 Task: Sort the products in the category "Beer & Cider Variety Packs" by best match.
Action: Mouse moved to (861, 330)
Screenshot: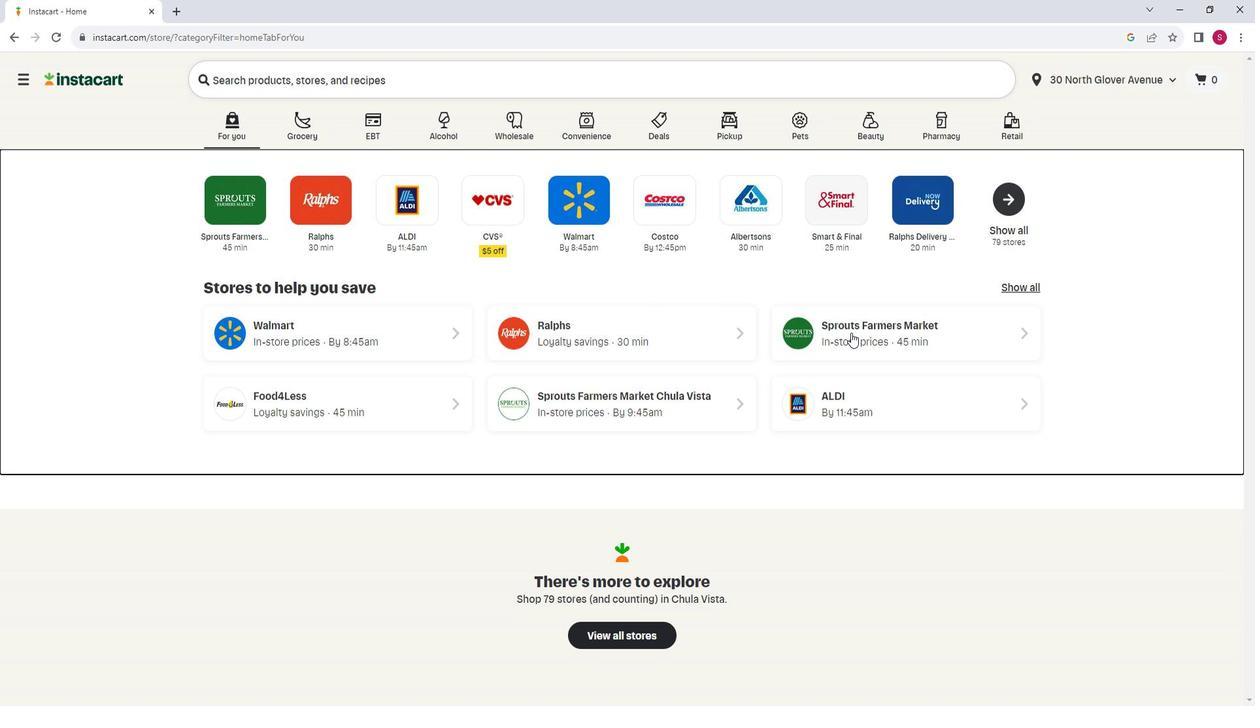 
Action: Mouse pressed left at (861, 330)
Screenshot: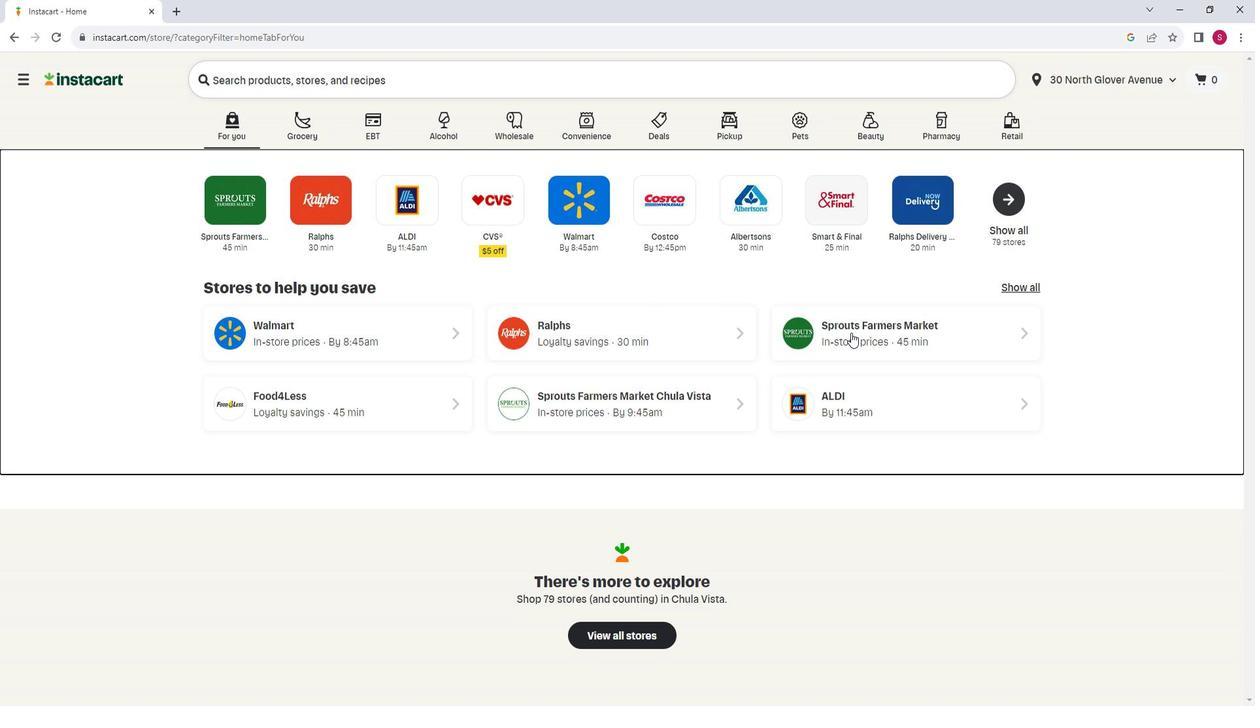 
Action: Mouse moved to (24, 489)
Screenshot: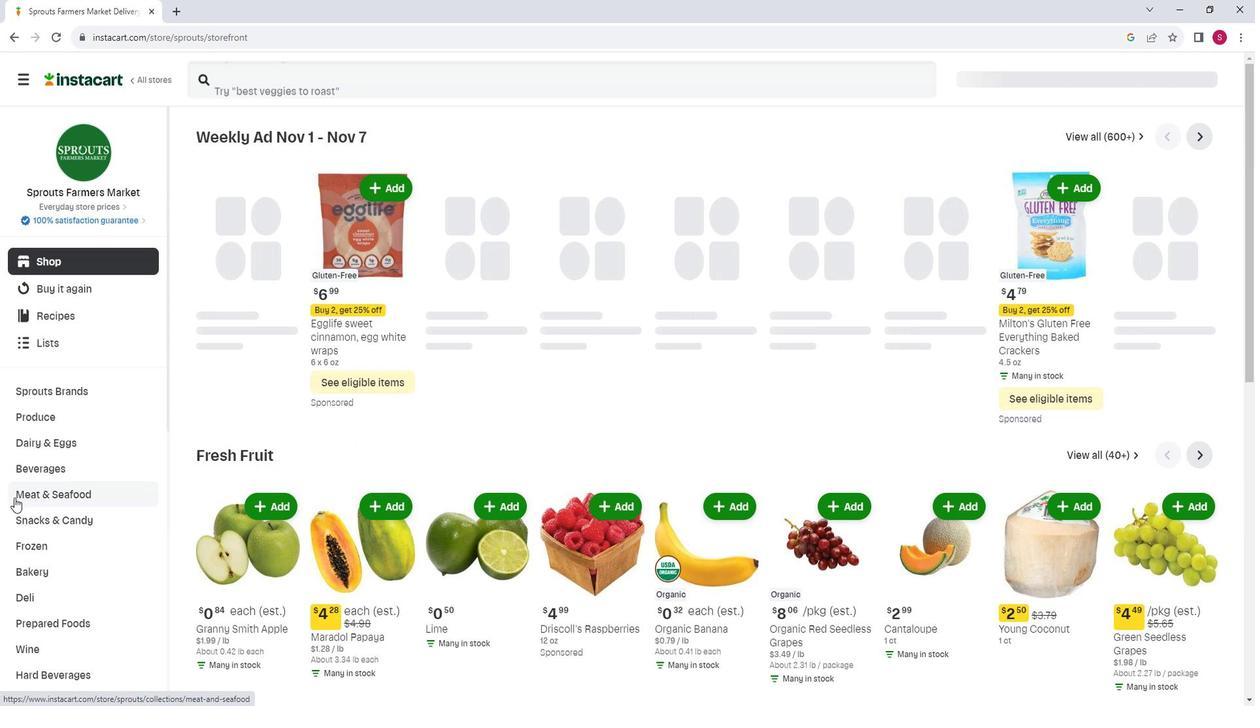 
Action: Mouse scrolled (24, 488) with delta (0, 0)
Screenshot: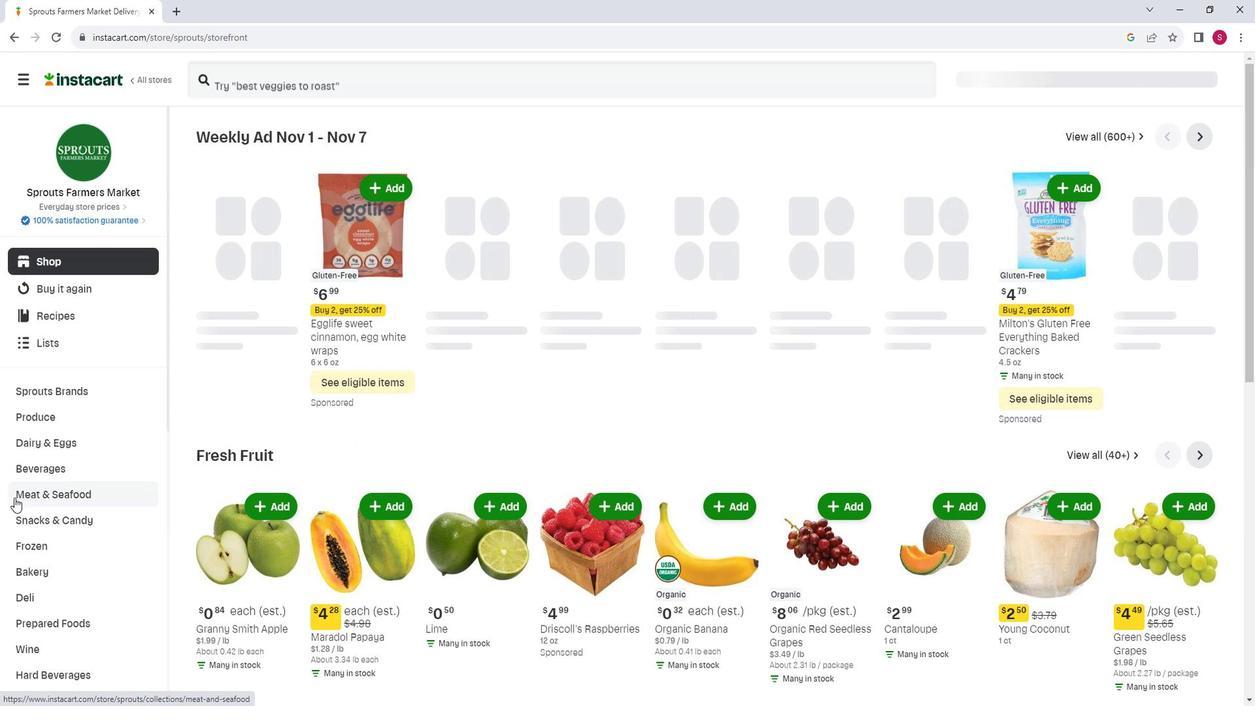 
Action: Mouse moved to (44, 619)
Screenshot: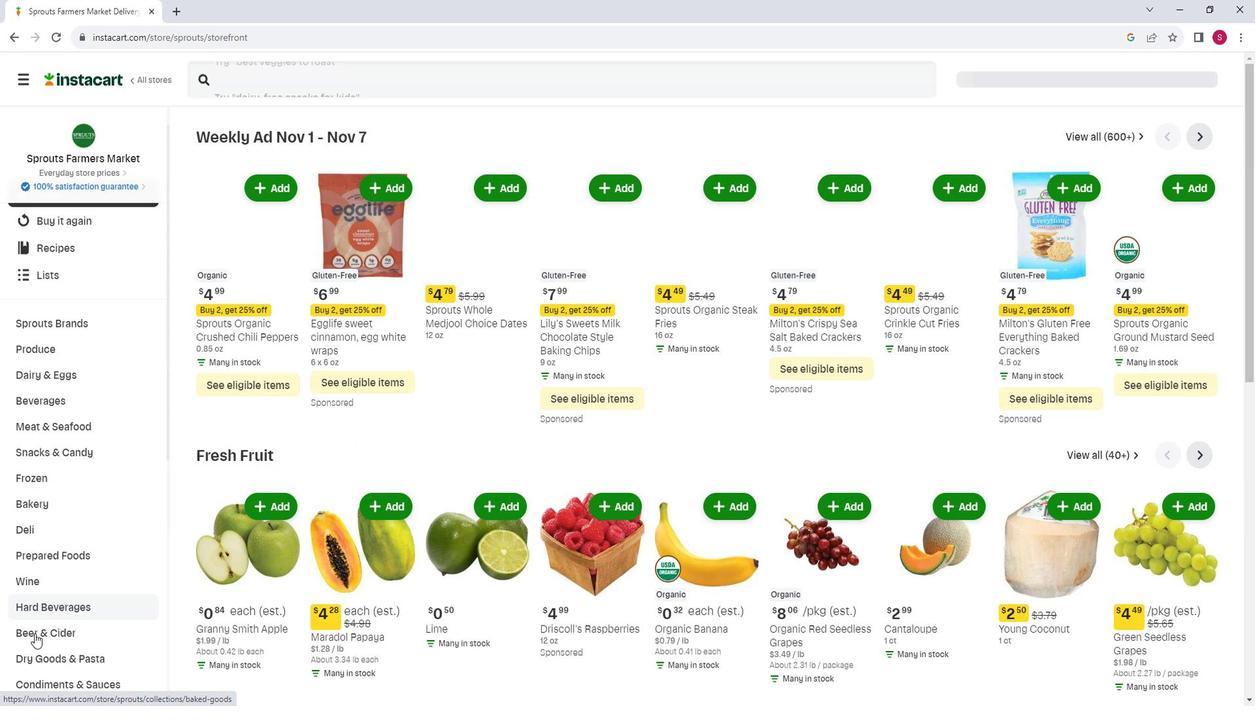 
Action: Mouse pressed left at (44, 619)
Screenshot: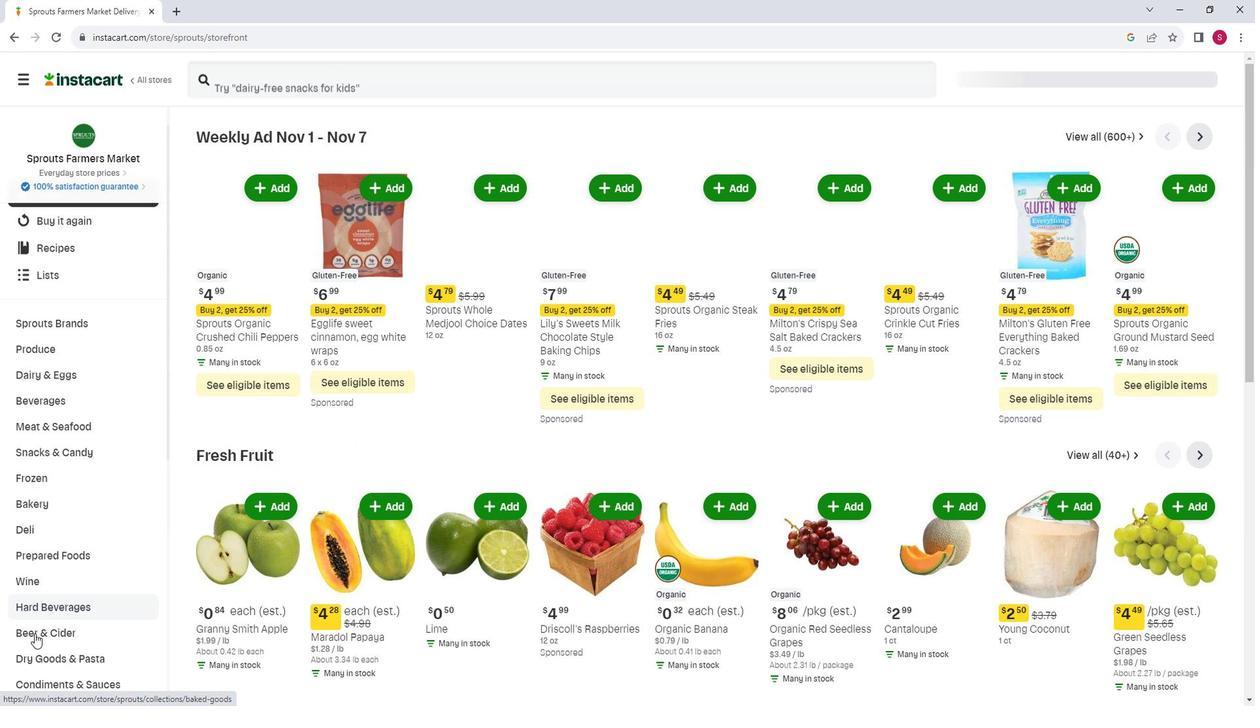 
Action: Mouse moved to (702, 173)
Screenshot: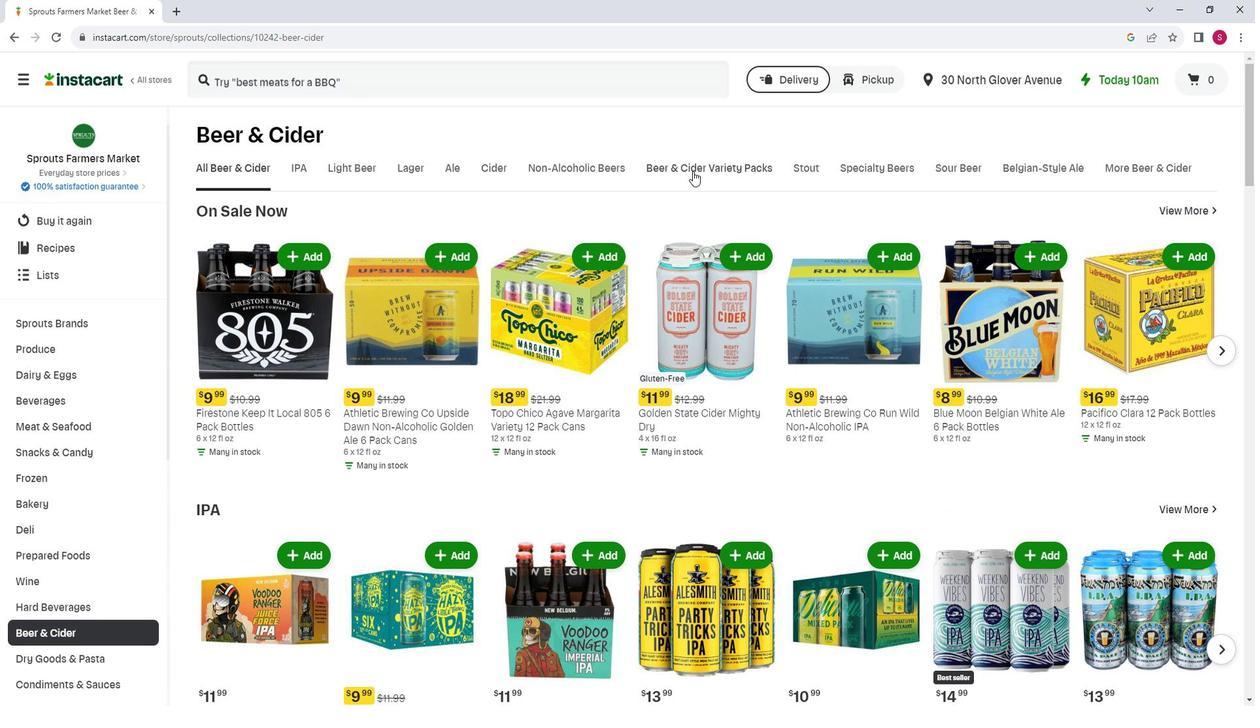 
Action: Mouse pressed left at (702, 173)
Screenshot: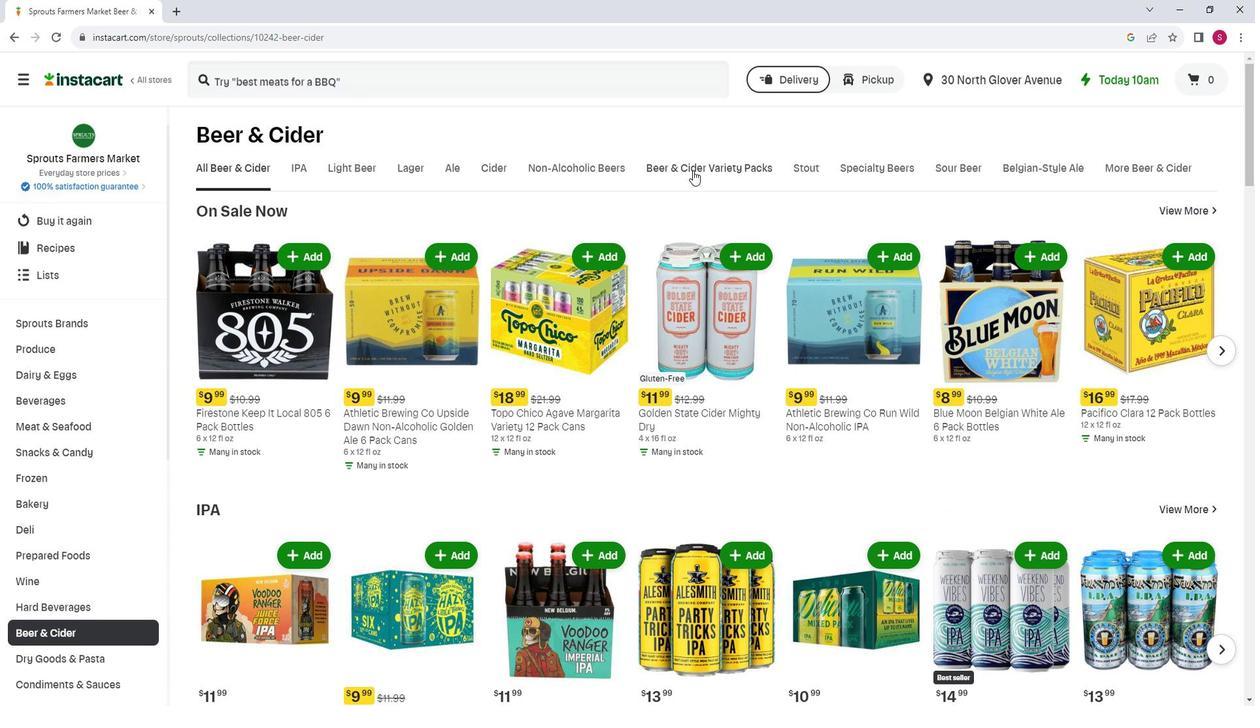
Action: Mouse moved to (1221, 218)
Screenshot: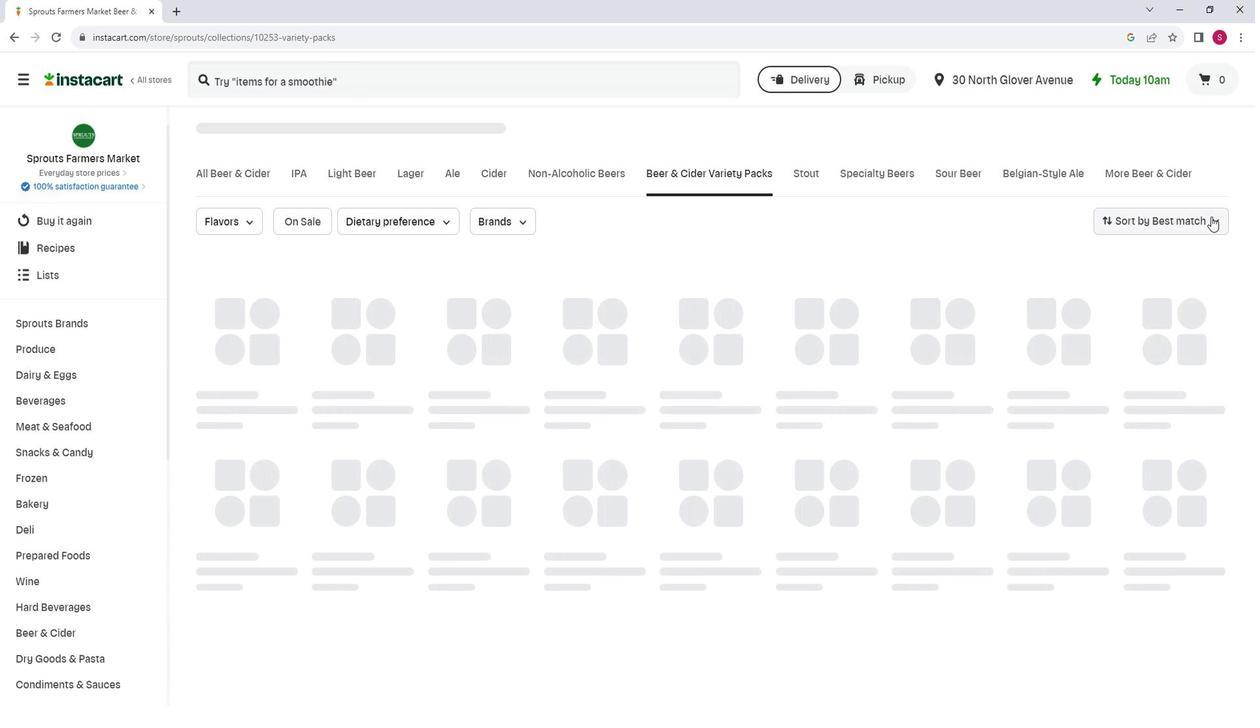
Action: Mouse pressed left at (1221, 218)
Screenshot: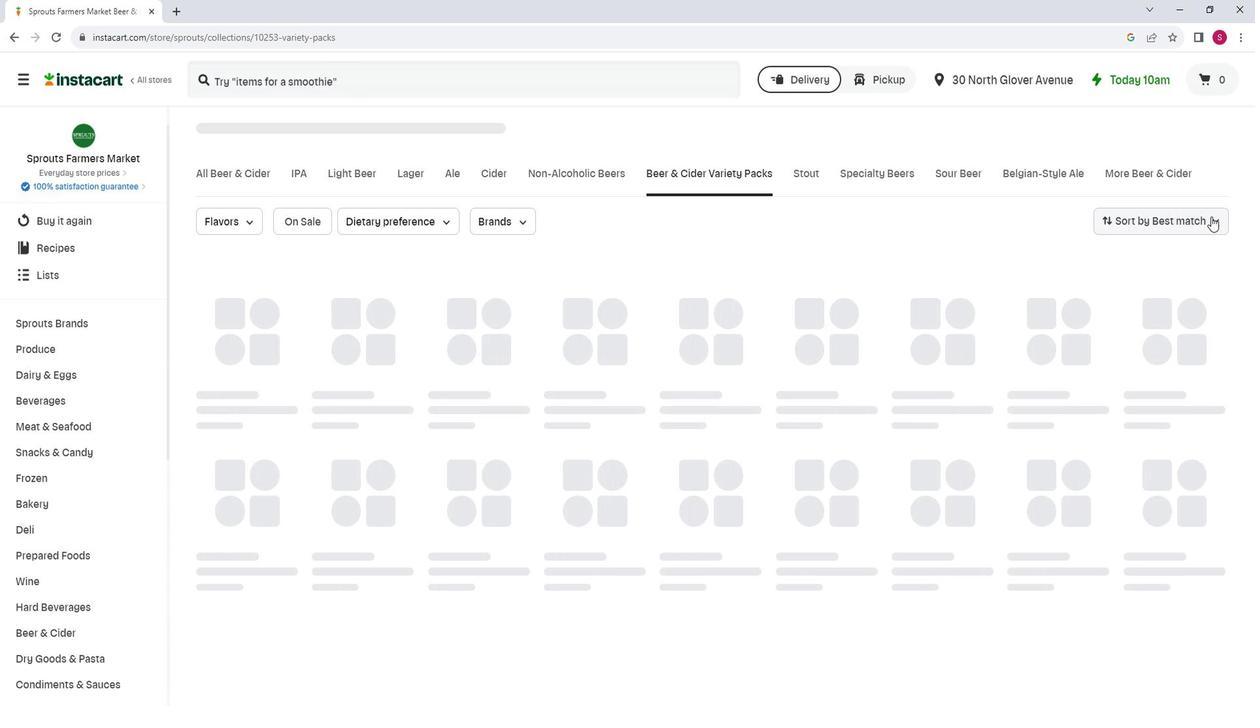 
Action: Mouse moved to (1195, 252)
Screenshot: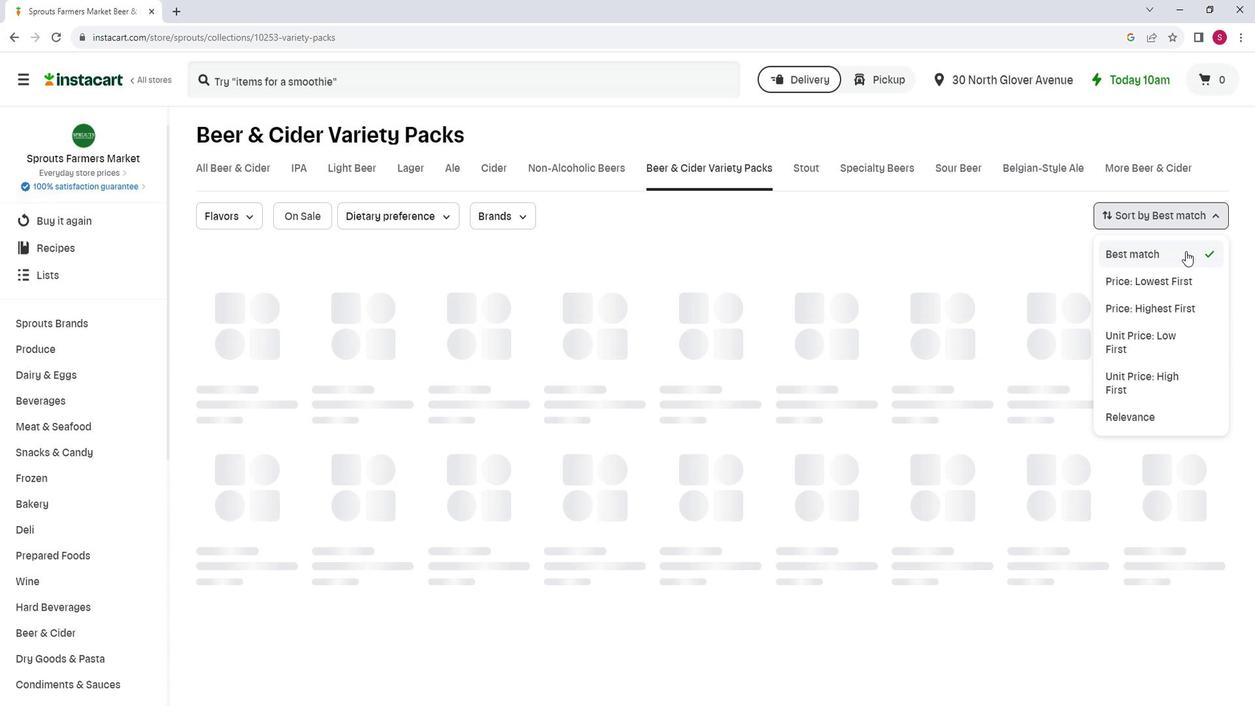 
Action: Mouse pressed left at (1195, 252)
Screenshot: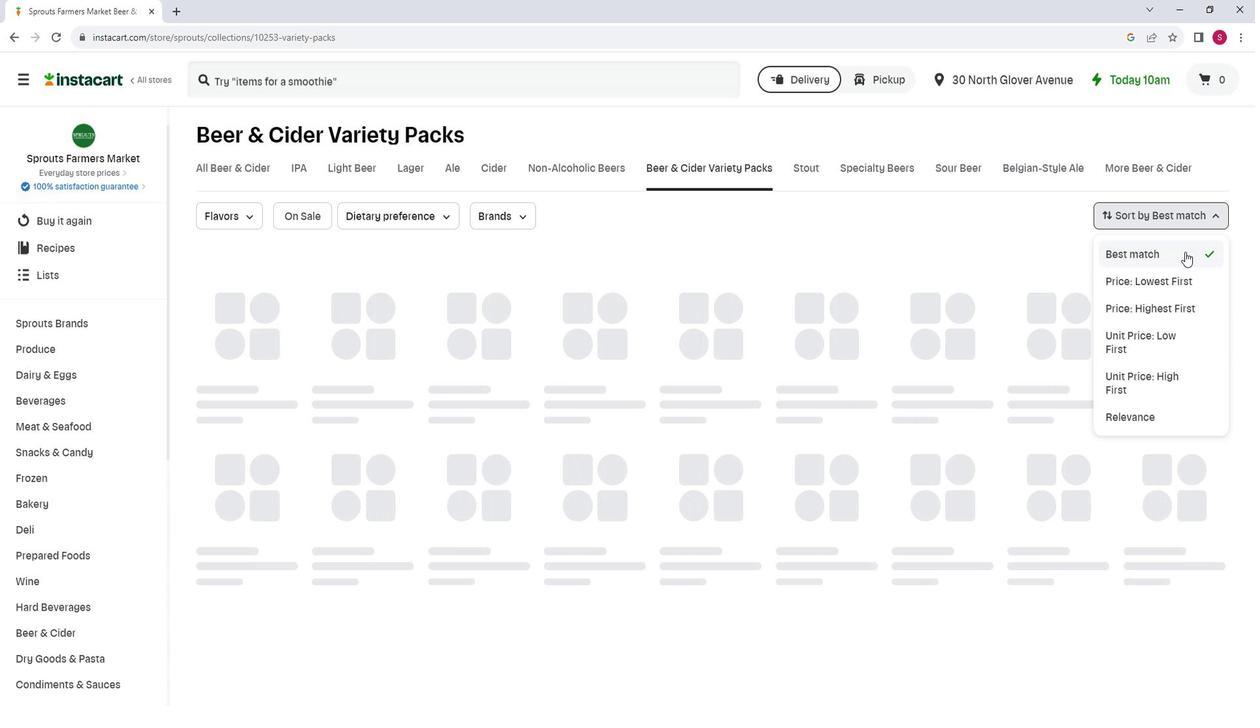 
Action: Mouse moved to (763, 346)
Screenshot: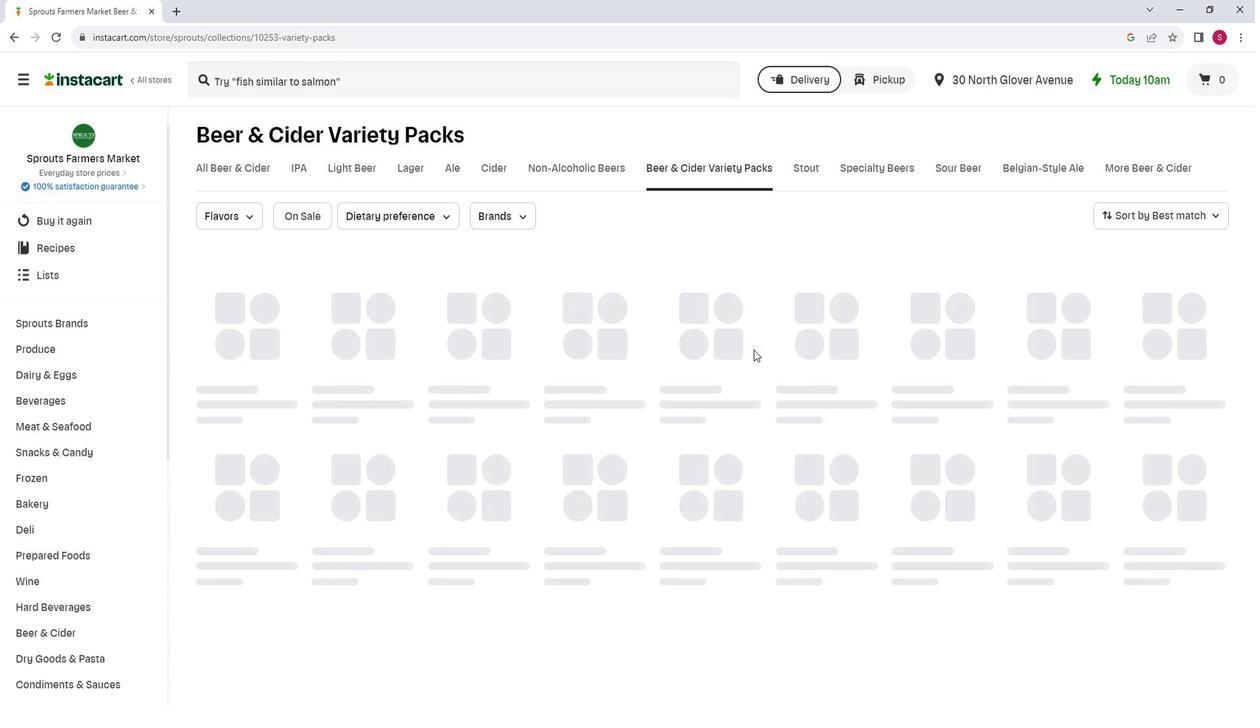 
Action: Mouse scrolled (763, 345) with delta (0, 0)
Screenshot: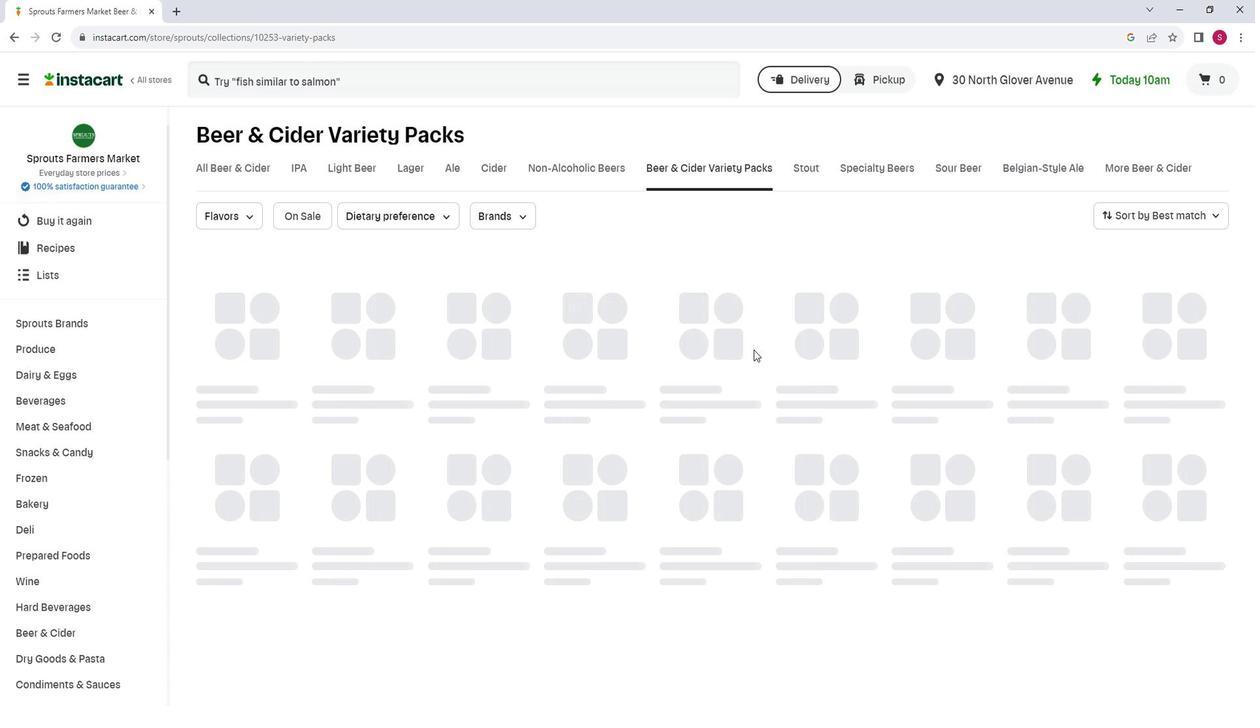 
Action: Mouse moved to (765, 349)
Screenshot: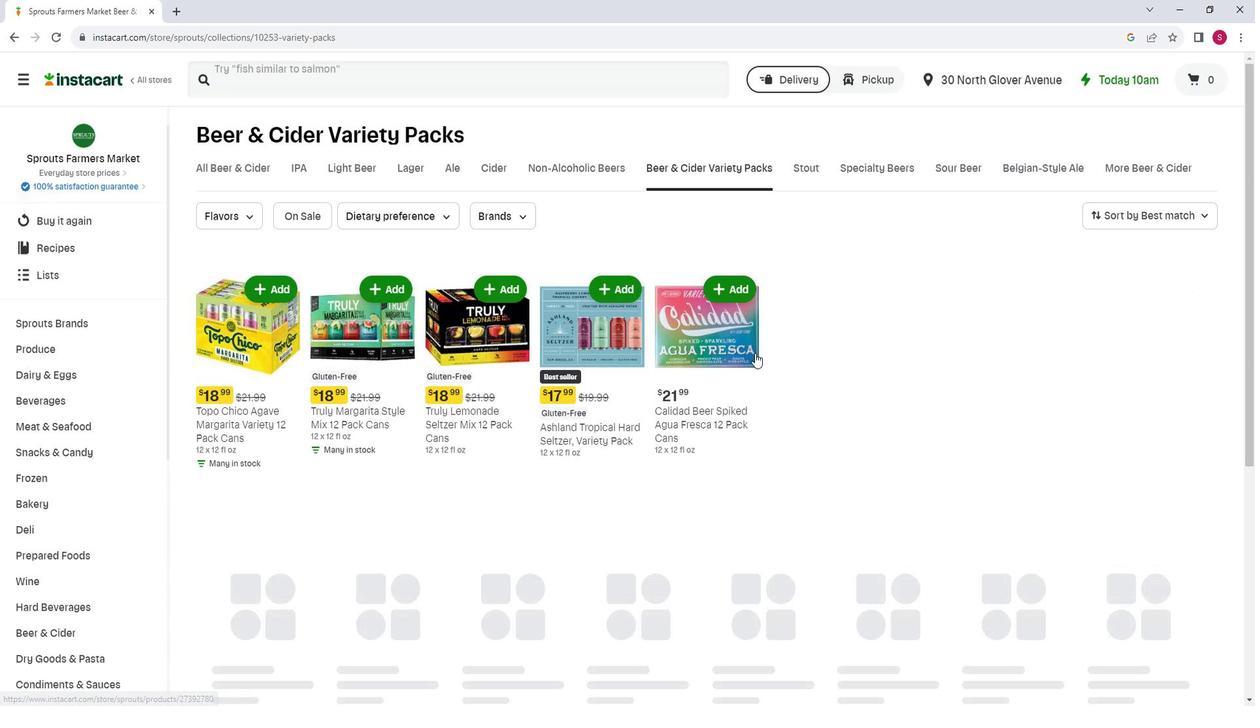 
Action: Mouse scrolled (765, 349) with delta (0, 0)
Screenshot: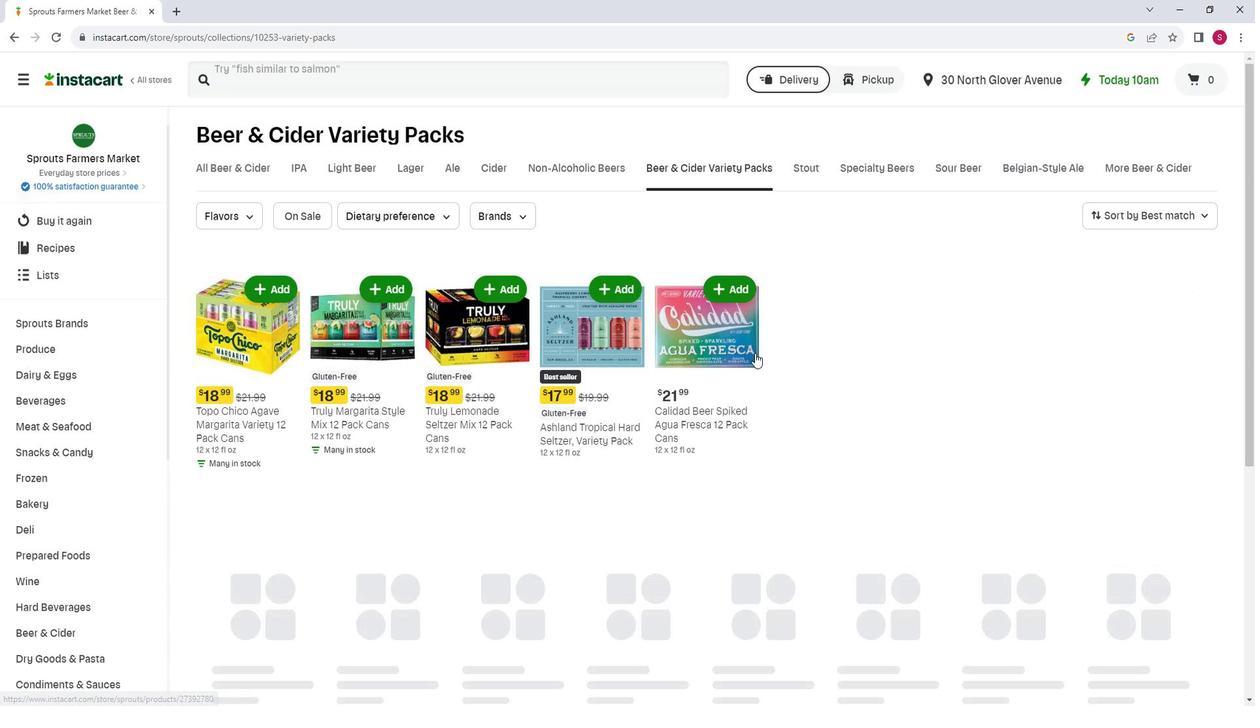 
Action: Mouse moved to (778, 351)
Screenshot: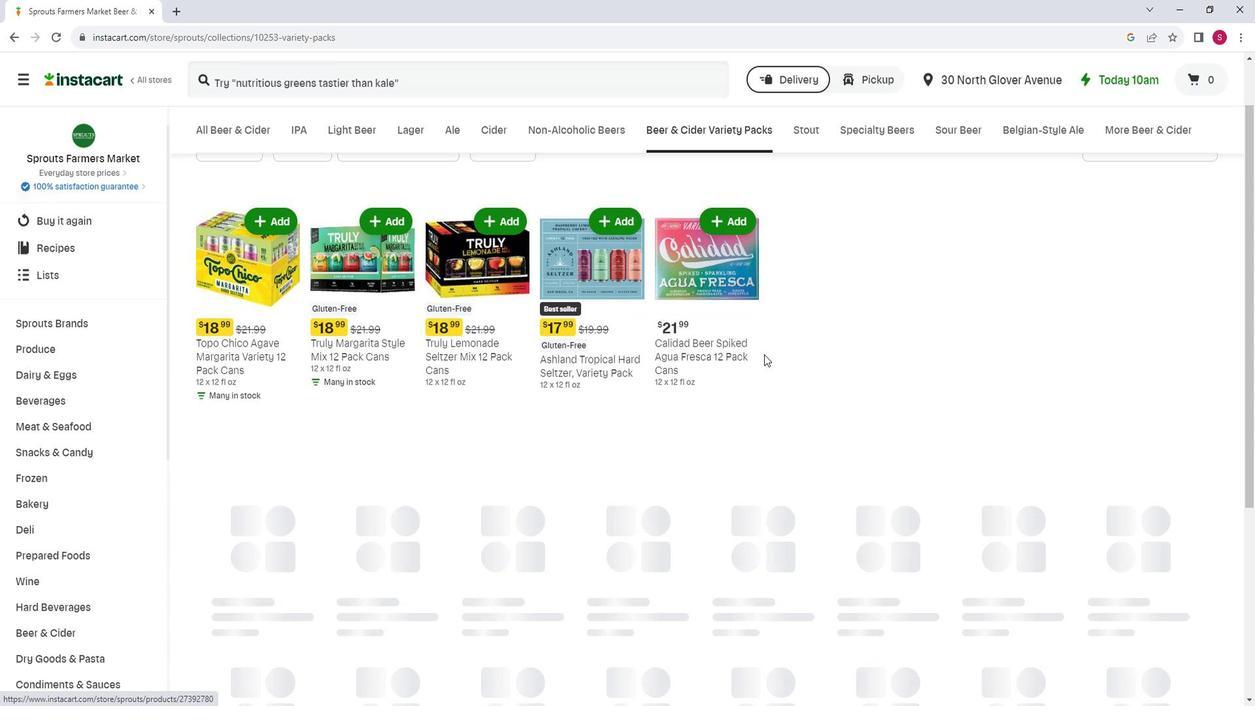 
Action: Mouse scrolled (778, 351) with delta (0, 0)
Screenshot: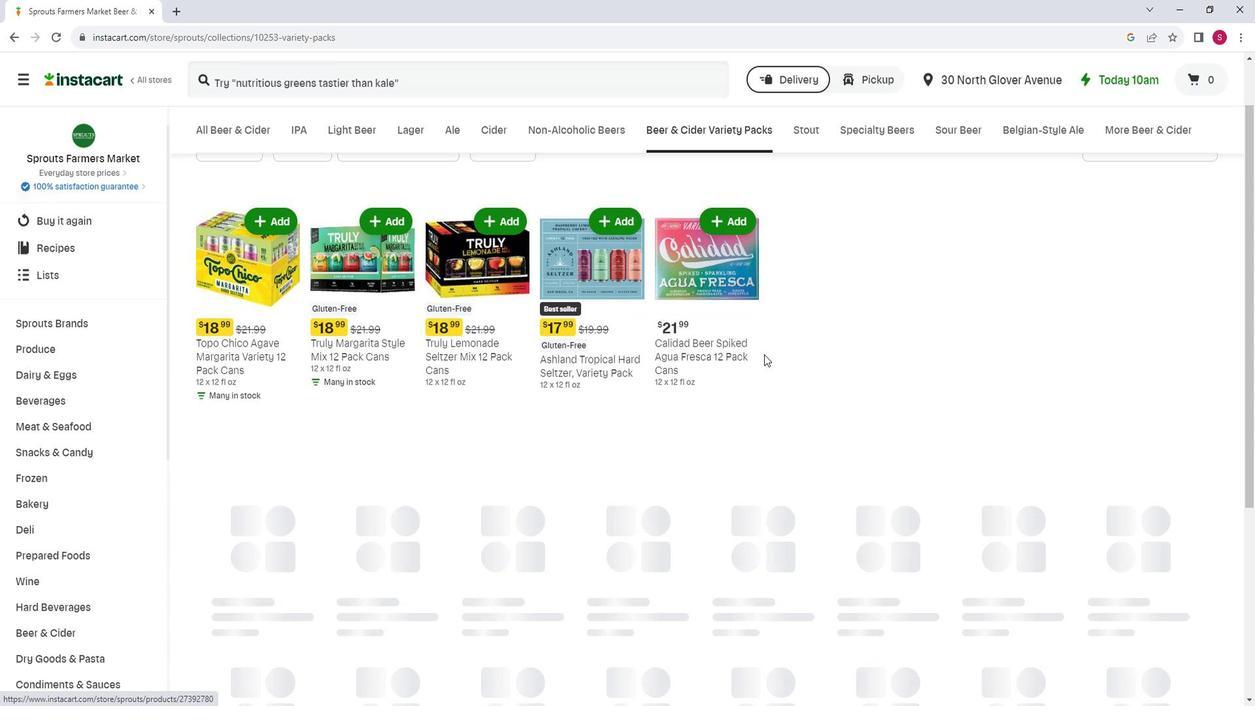 
Action: Mouse moved to (791, 355)
Screenshot: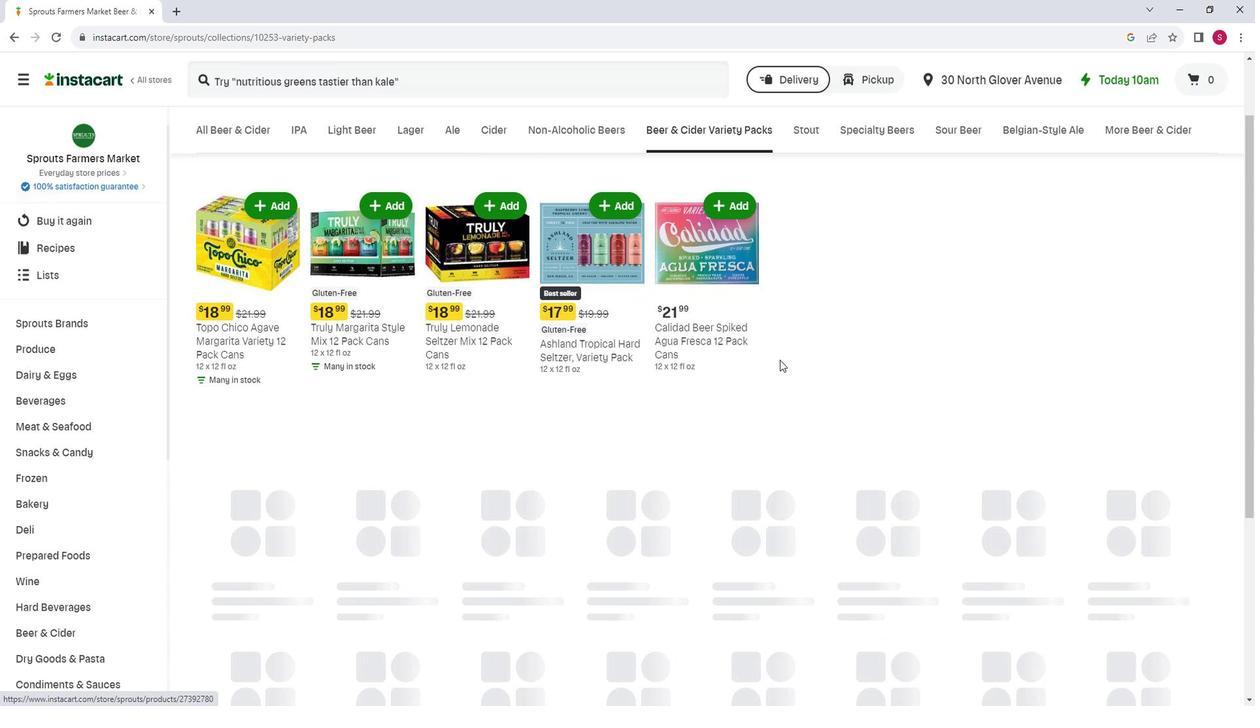 
Action: Mouse scrolled (791, 355) with delta (0, 0)
Screenshot: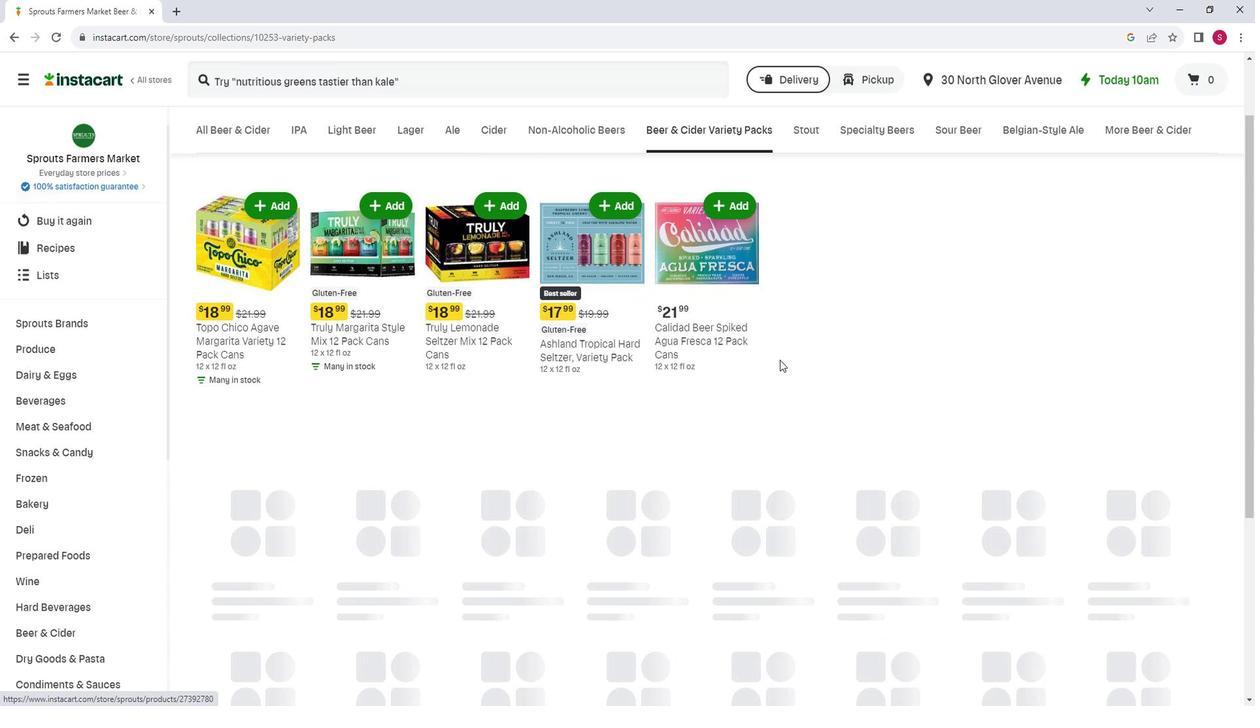 
Action: Mouse moved to (797, 343)
Screenshot: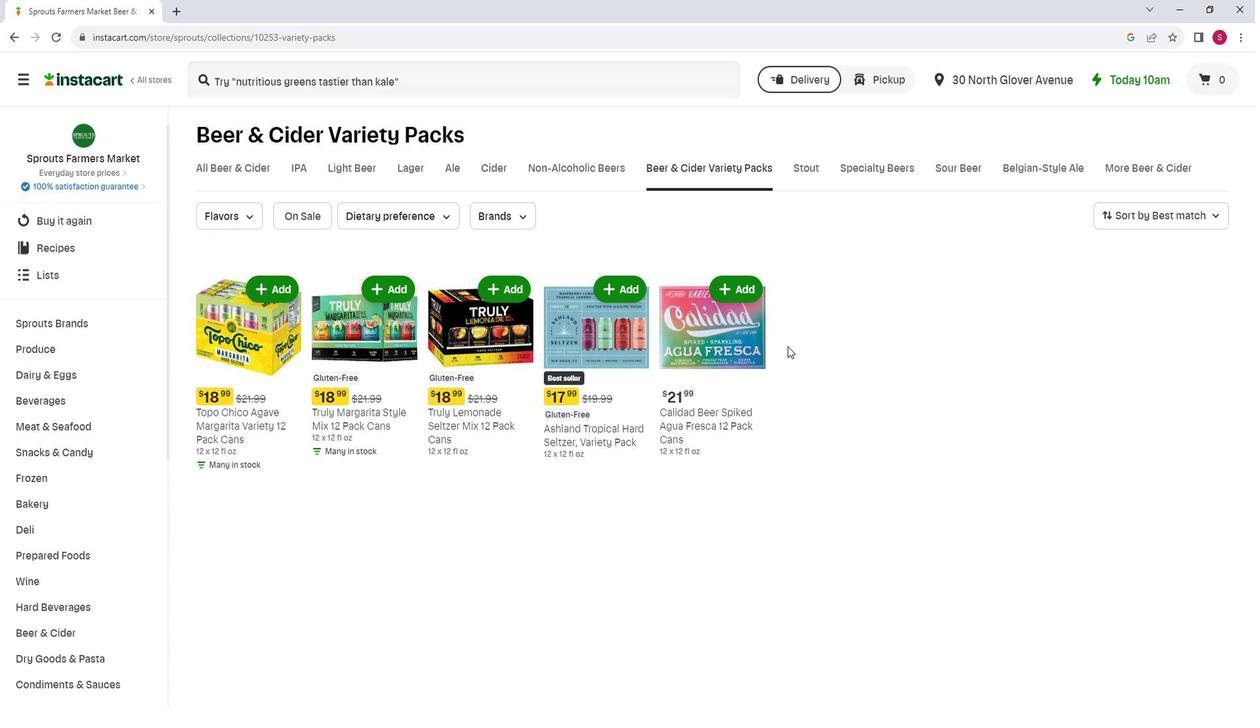 
Action: Mouse scrolled (797, 344) with delta (0, 0)
Screenshot: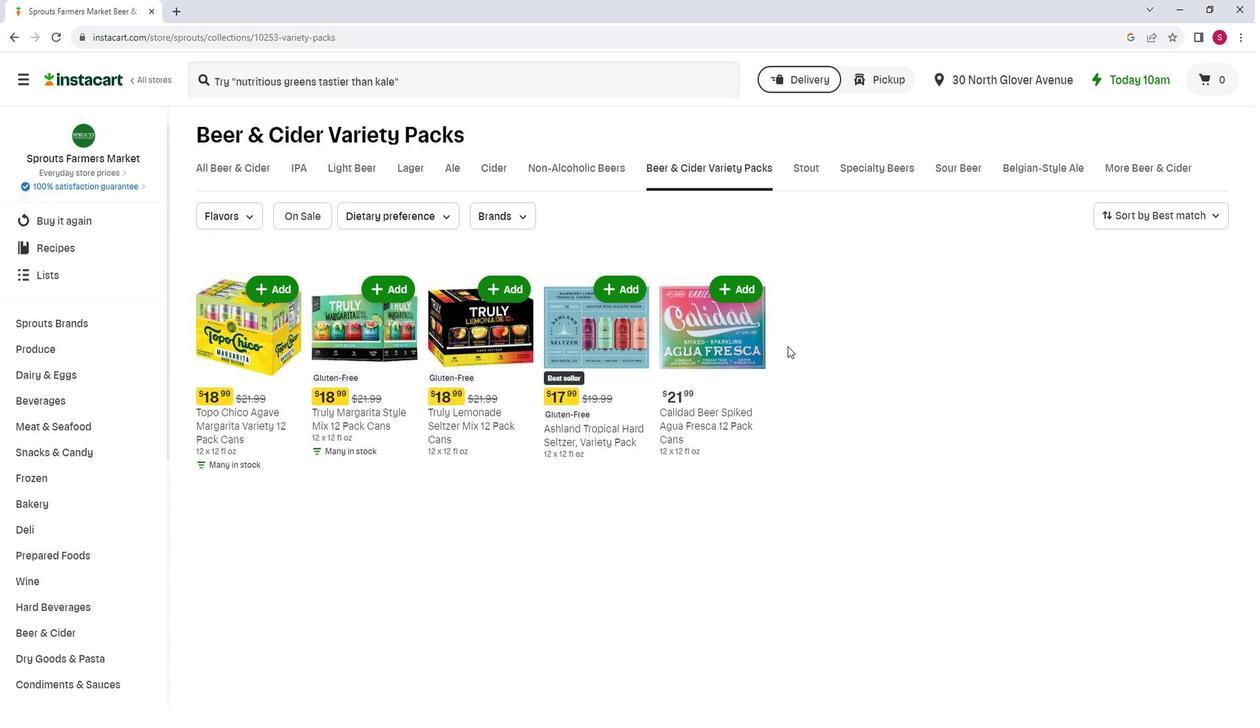 
Action: Mouse scrolled (797, 344) with delta (0, 0)
Screenshot: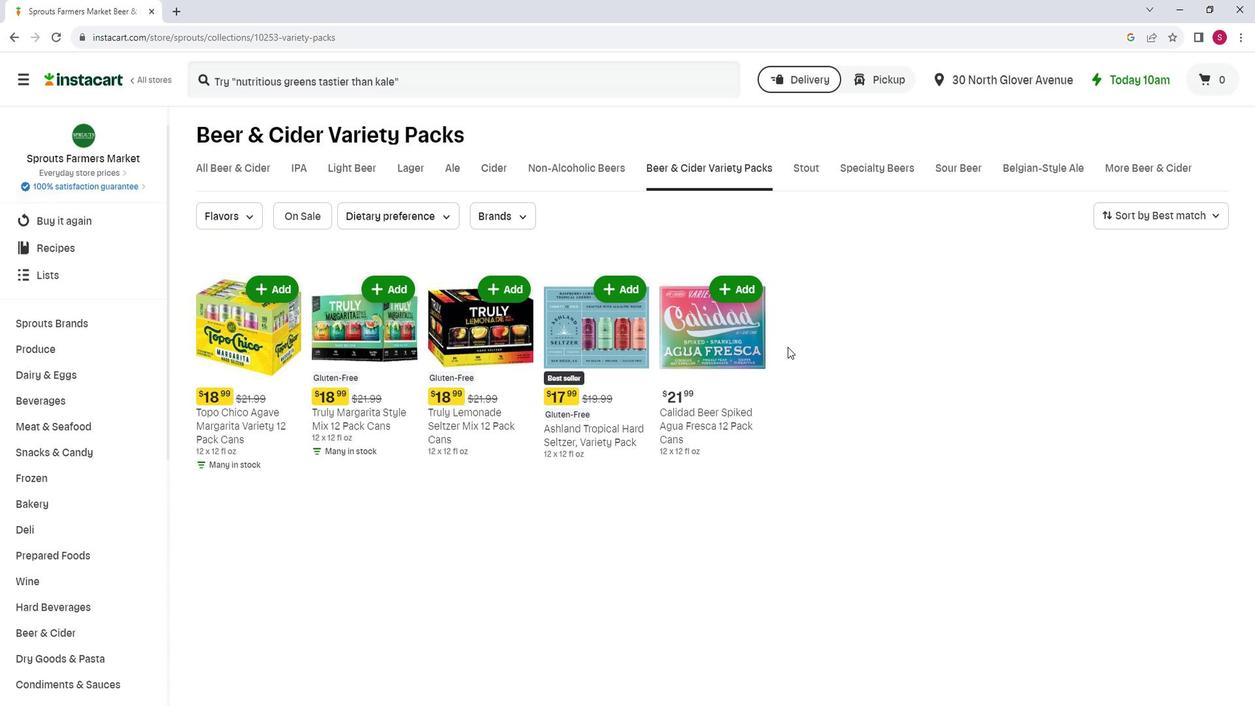 
Action: Mouse scrolled (797, 344) with delta (0, 0)
Screenshot: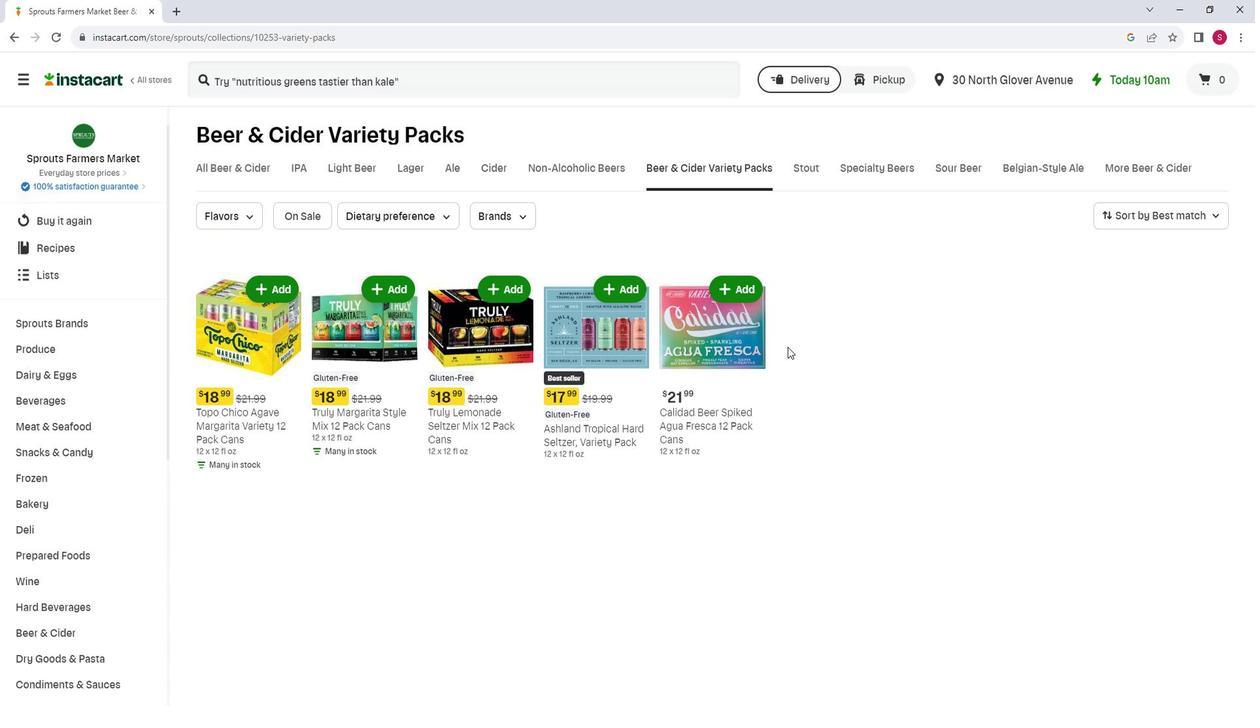 
Action: Mouse moved to (797, 343)
Screenshot: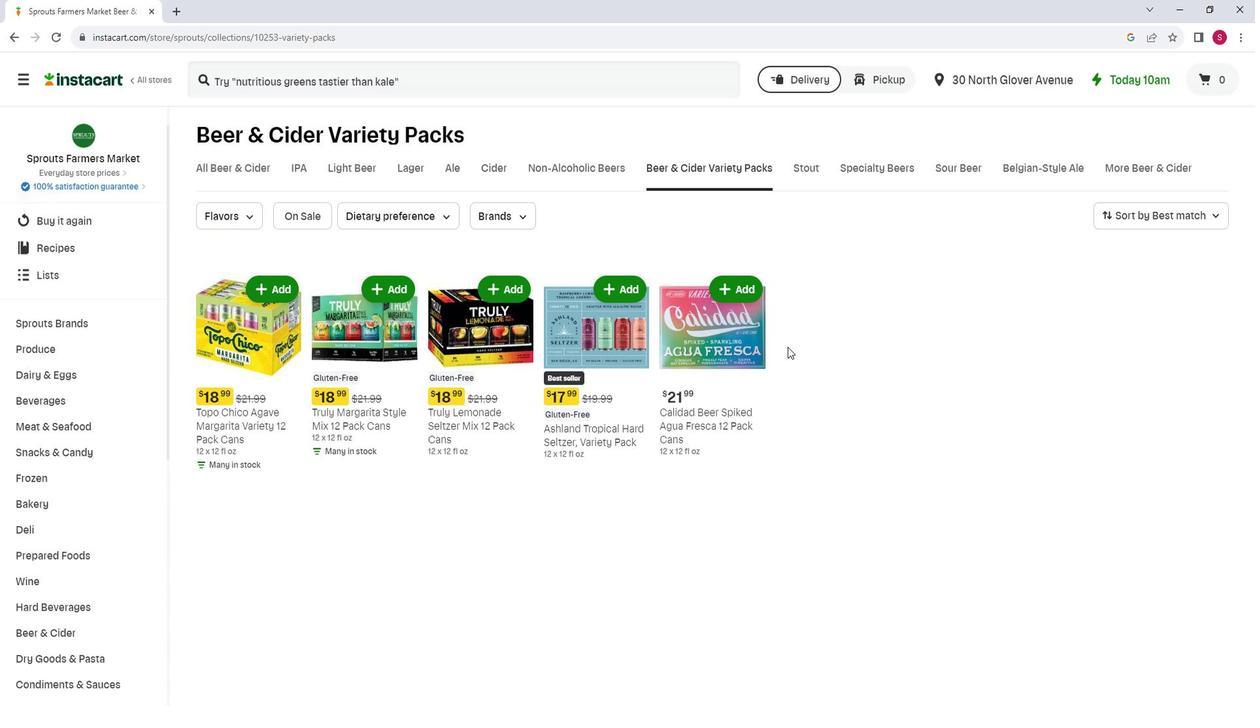 
Action: Mouse scrolled (797, 344) with delta (0, 0)
Screenshot: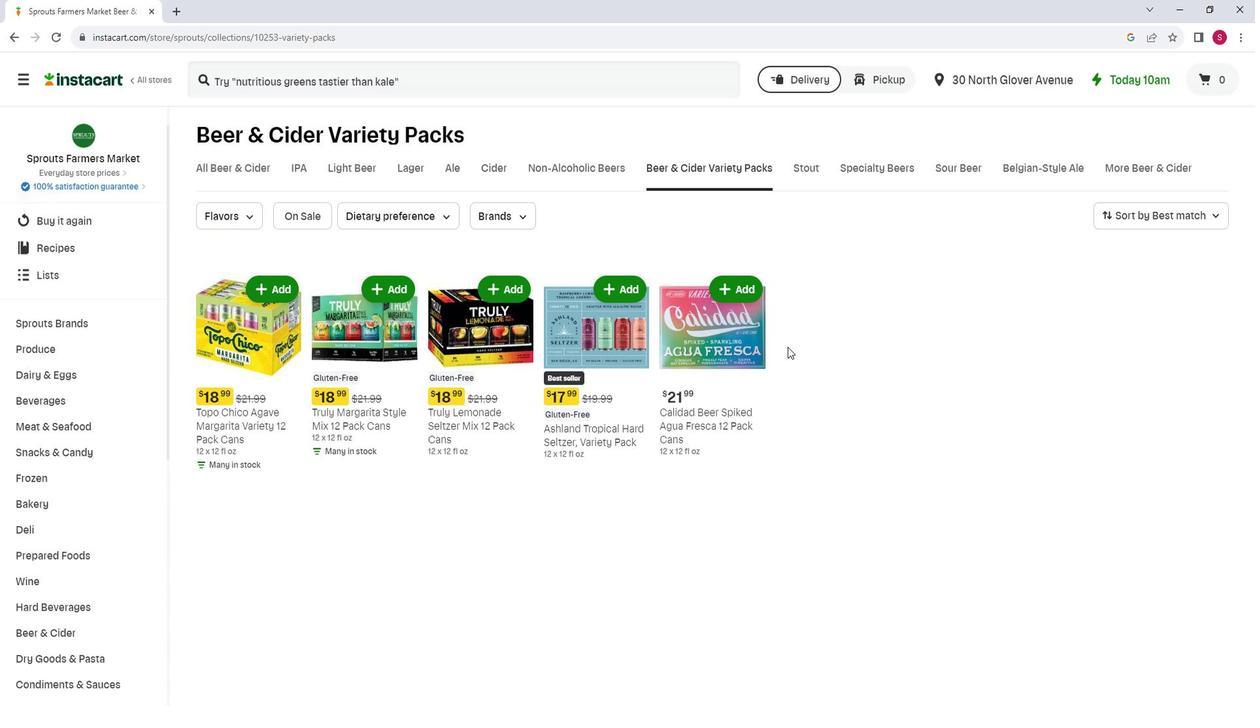 
Action: Mouse moved to (804, 333)
Screenshot: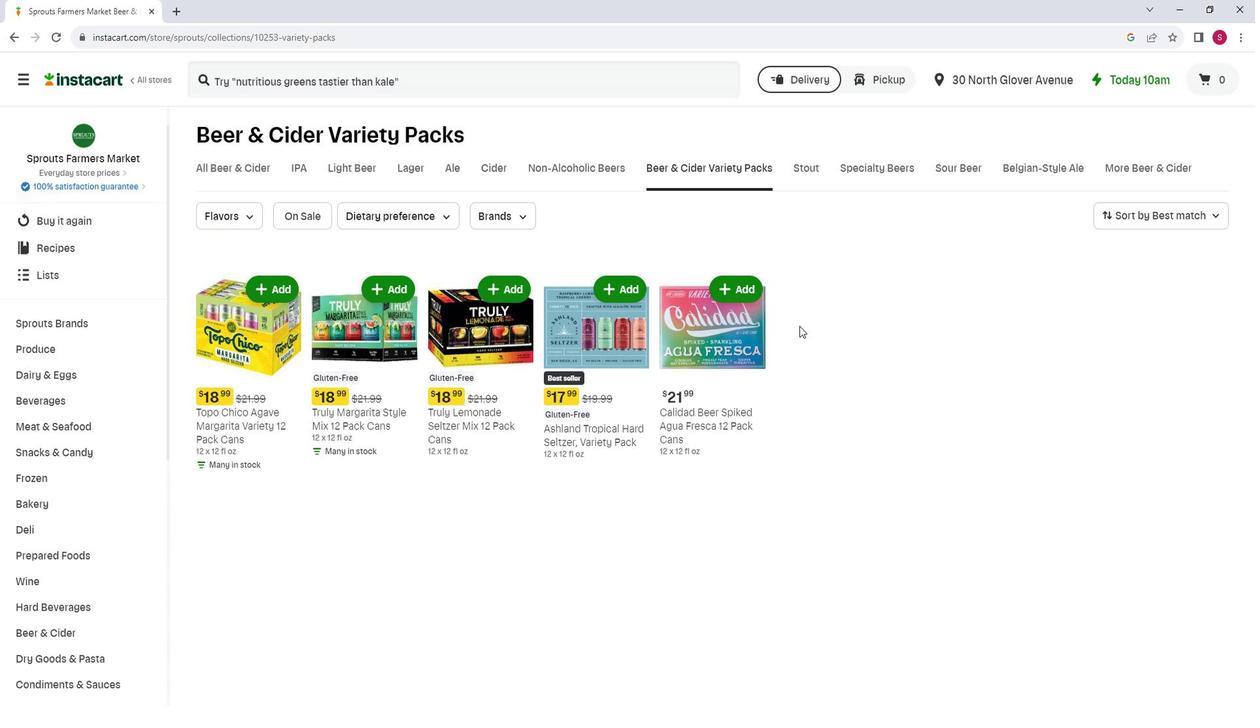 
